 Task: Open the consulting agreement by pandadoc template from the template gallery.
Action: Mouse moved to (56, 96)
Screenshot: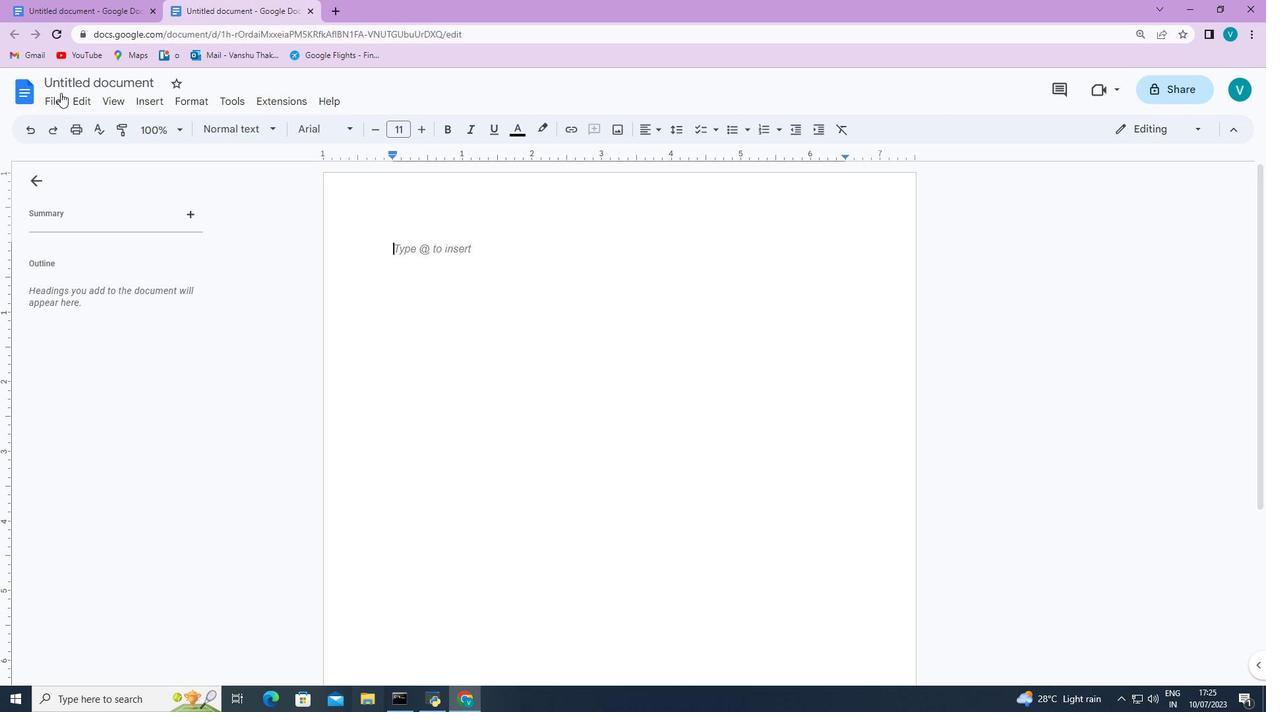 
Action: Mouse pressed left at (56, 96)
Screenshot: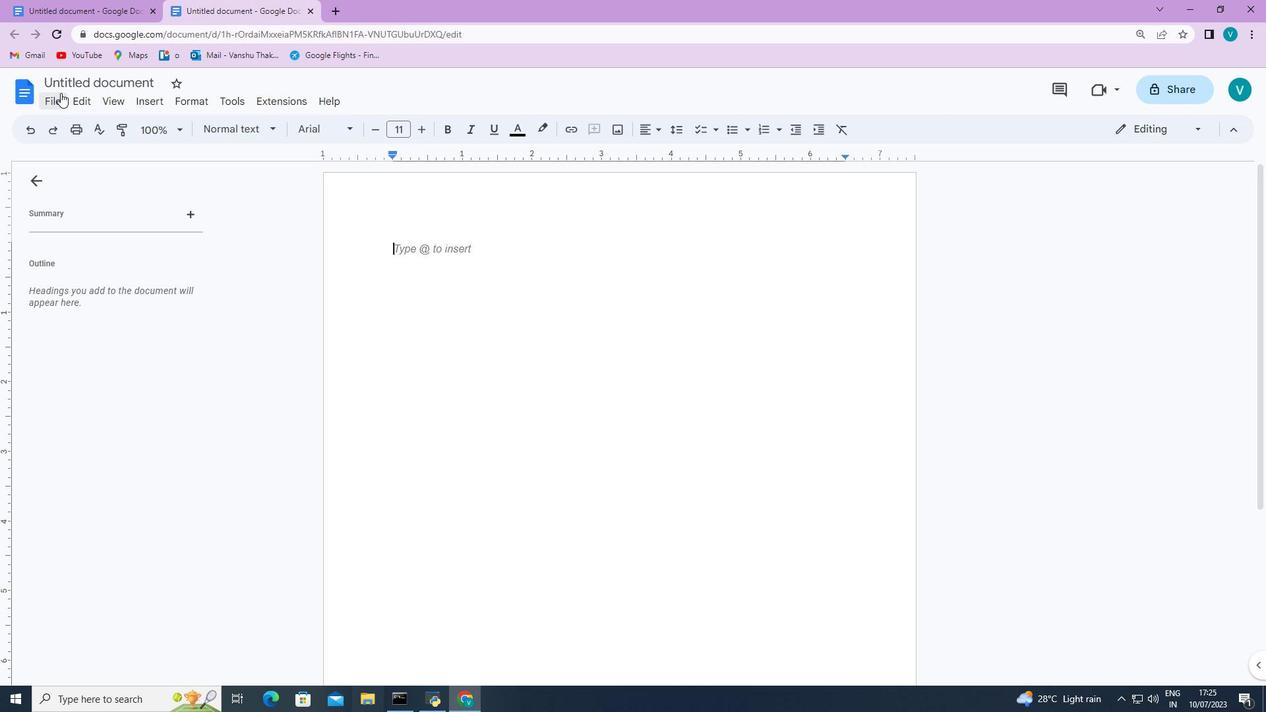 
Action: Mouse moved to (305, 155)
Screenshot: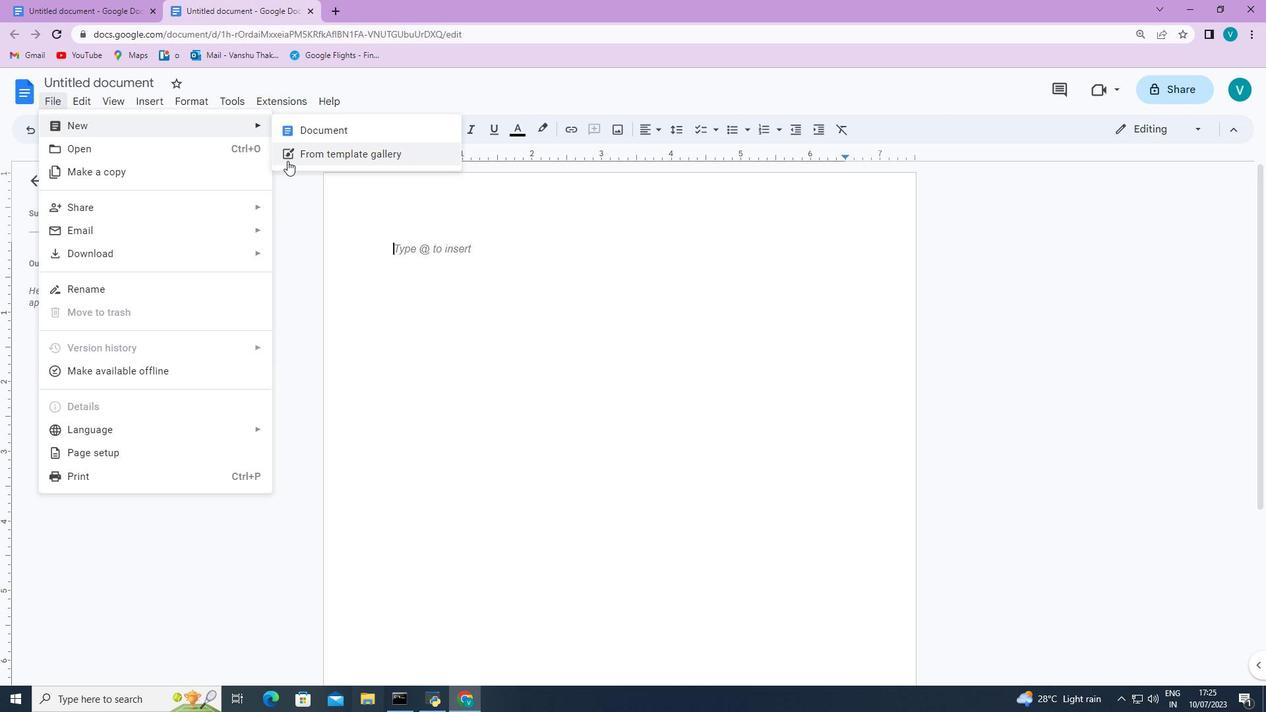 
Action: Mouse pressed left at (305, 155)
Screenshot: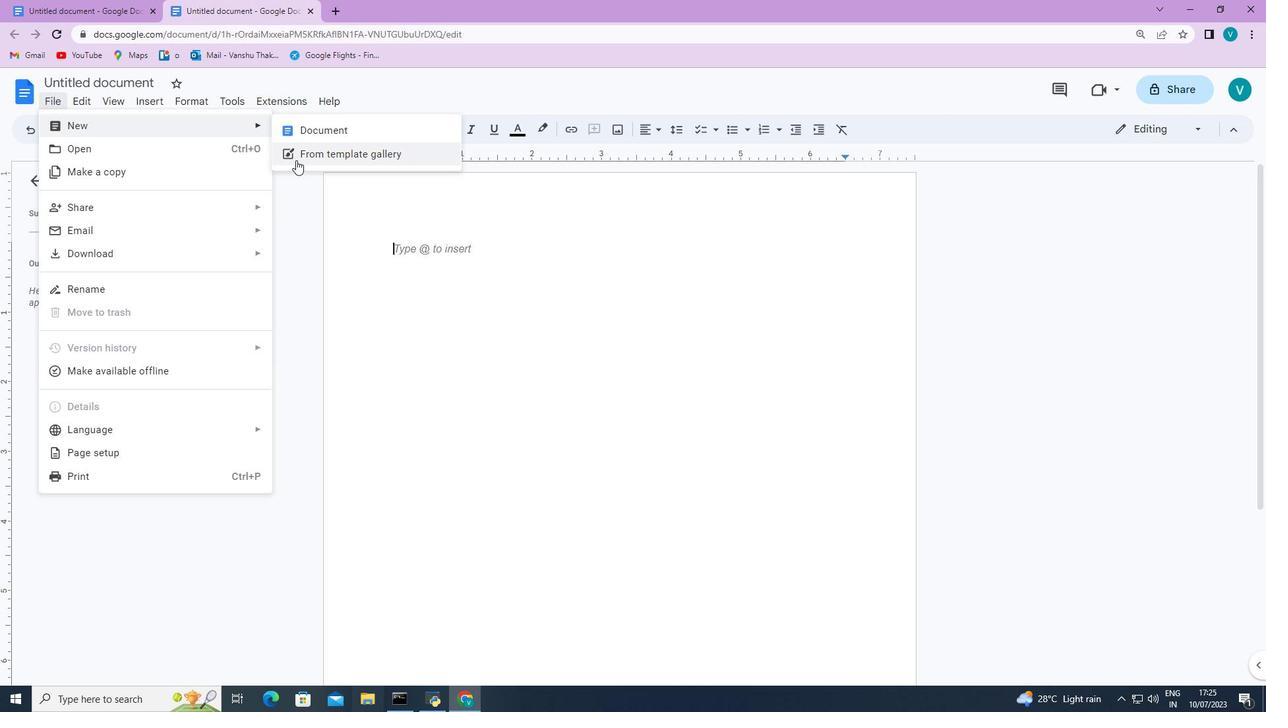 
Action: Mouse moved to (737, 332)
Screenshot: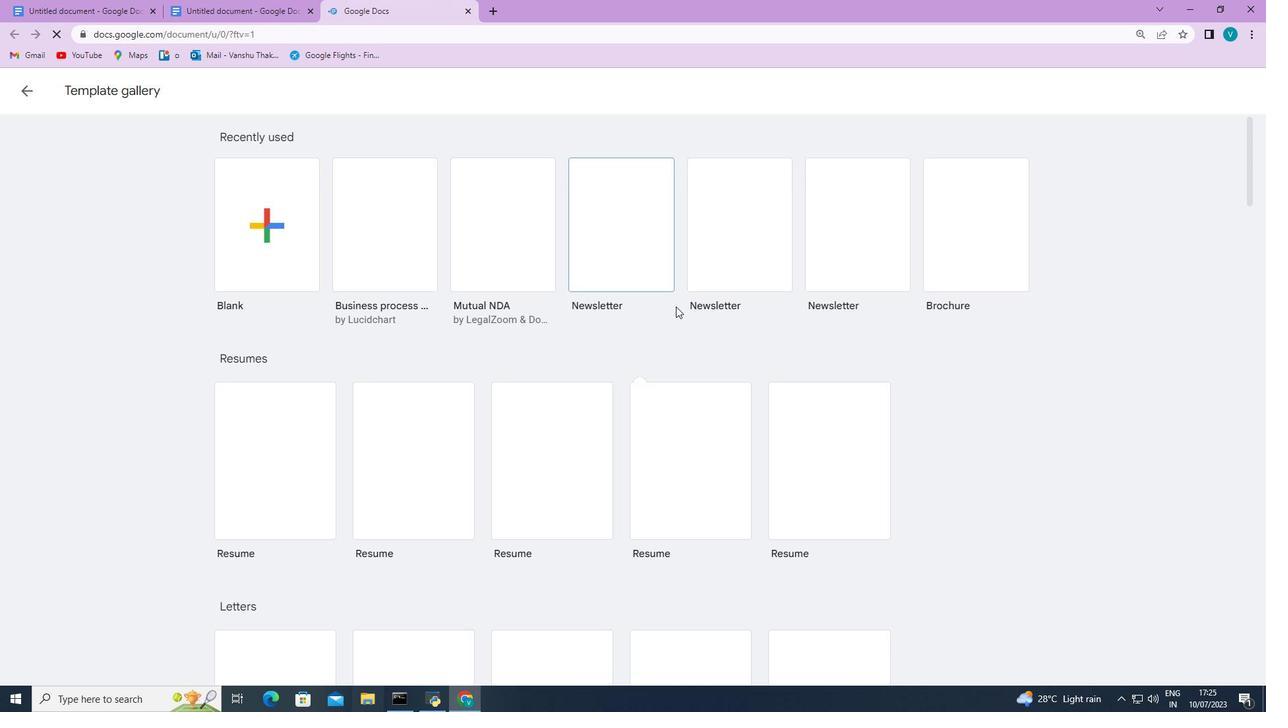 
Action: Mouse scrolled (737, 332) with delta (0, 0)
Screenshot: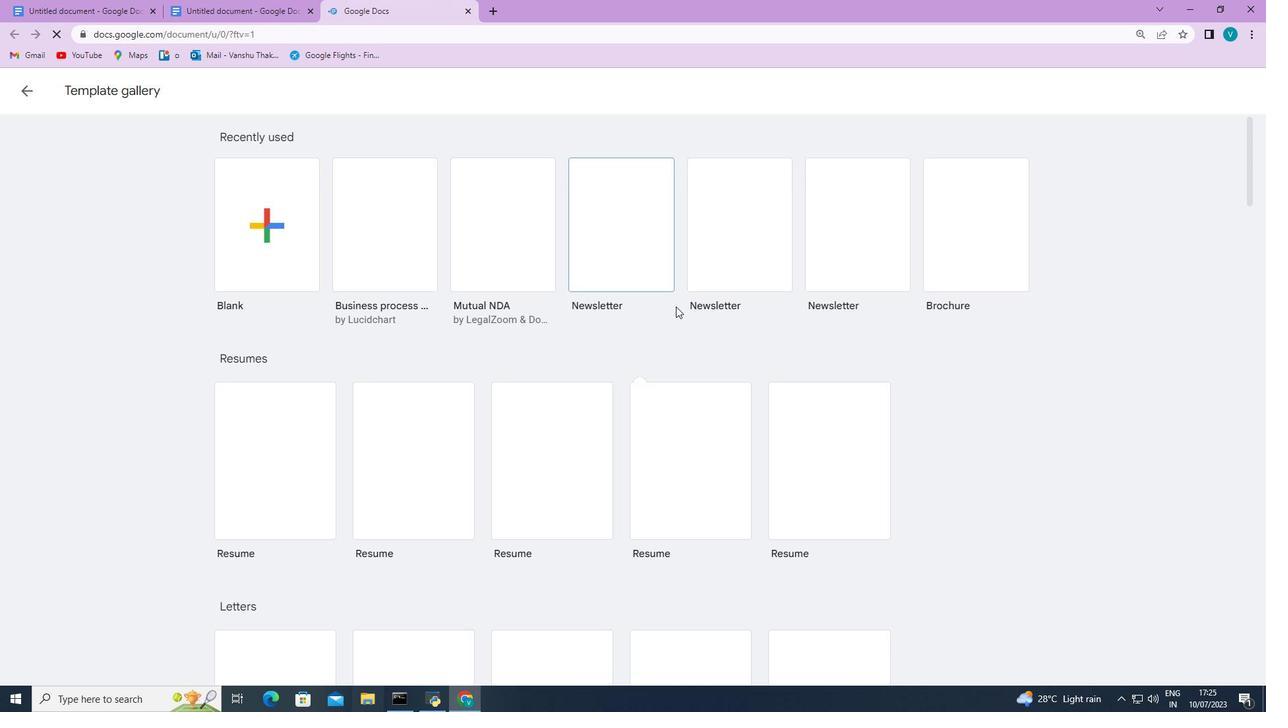 
Action: Mouse moved to (756, 340)
Screenshot: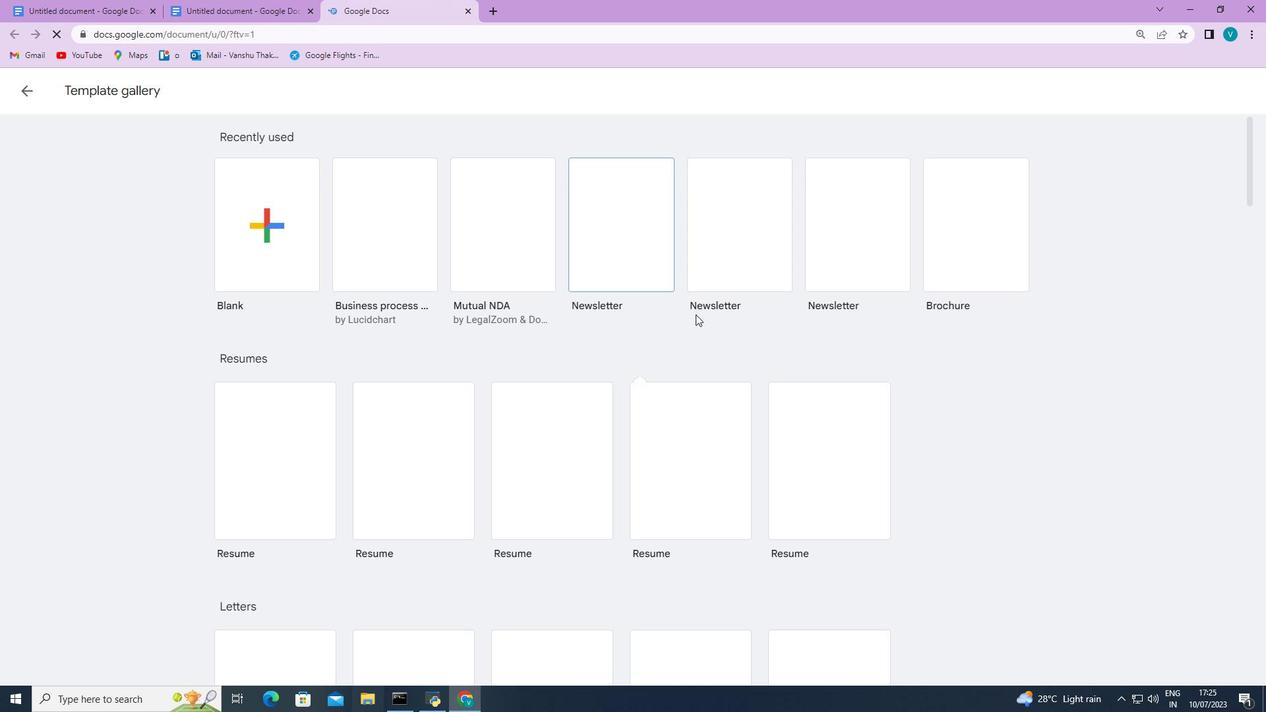 
Action: Mouse scrolled (756, 340) with delta (0, 0)
Screenshot: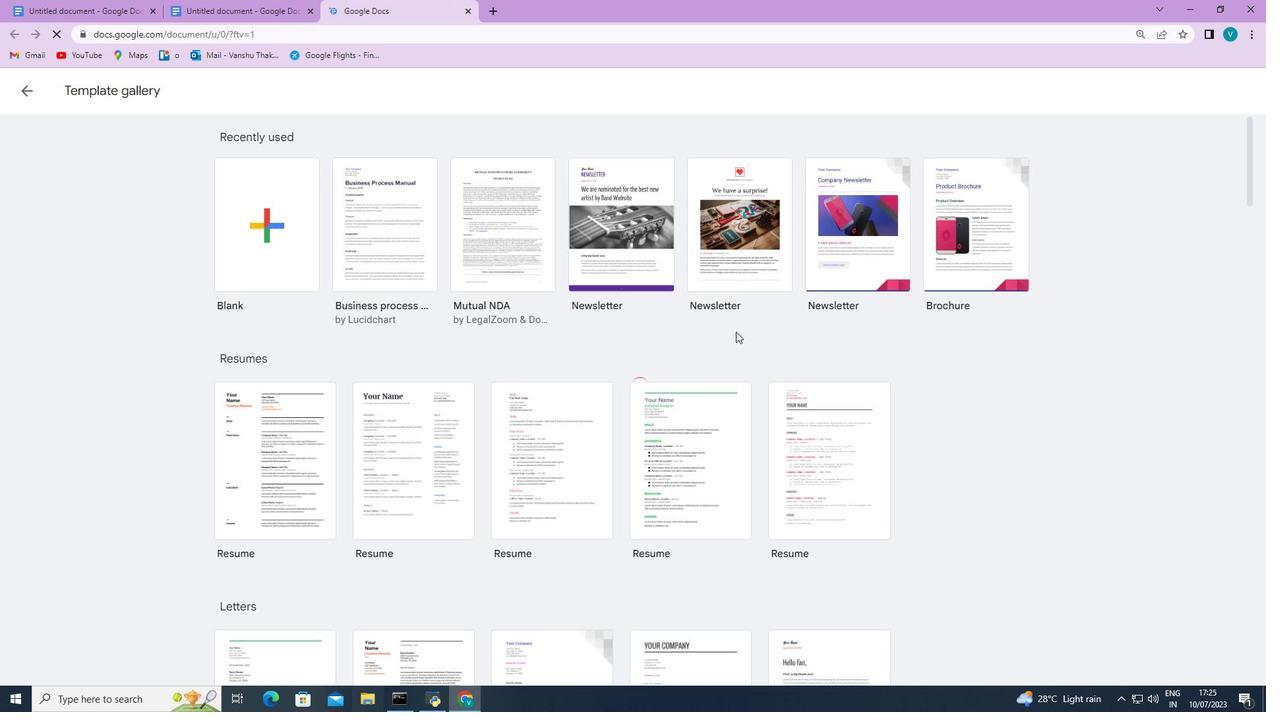 
Action: Mouse moved to (761, 342)
Screenshot: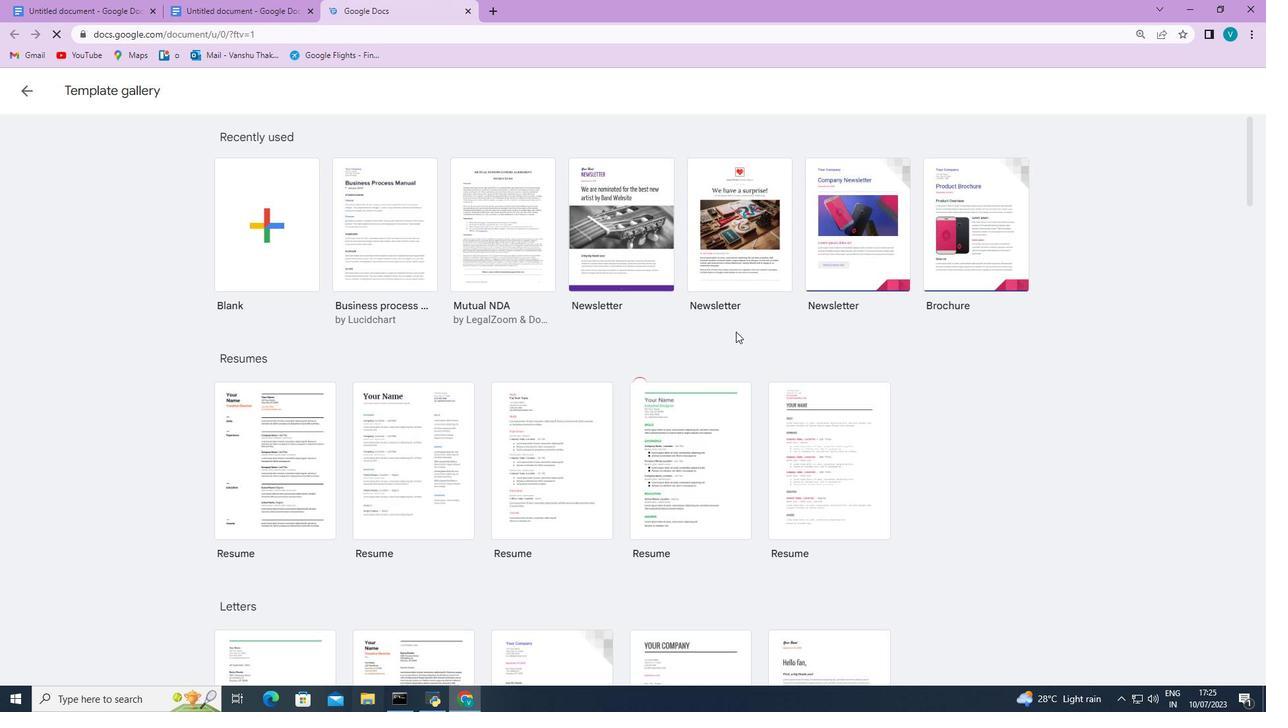 
Action: Mouse scrolled (761, 342) with delta (0, 0)
Screenshot: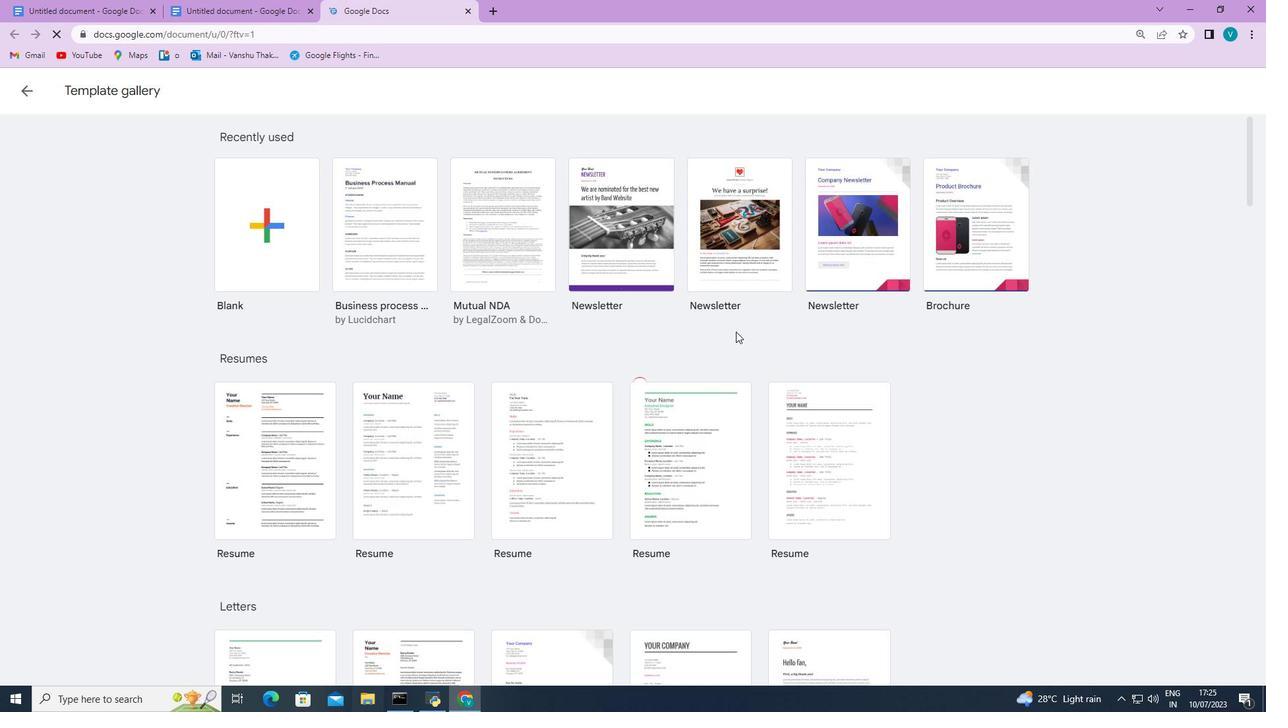 
Action: Mouse moved to (762, 342)
Screenshot: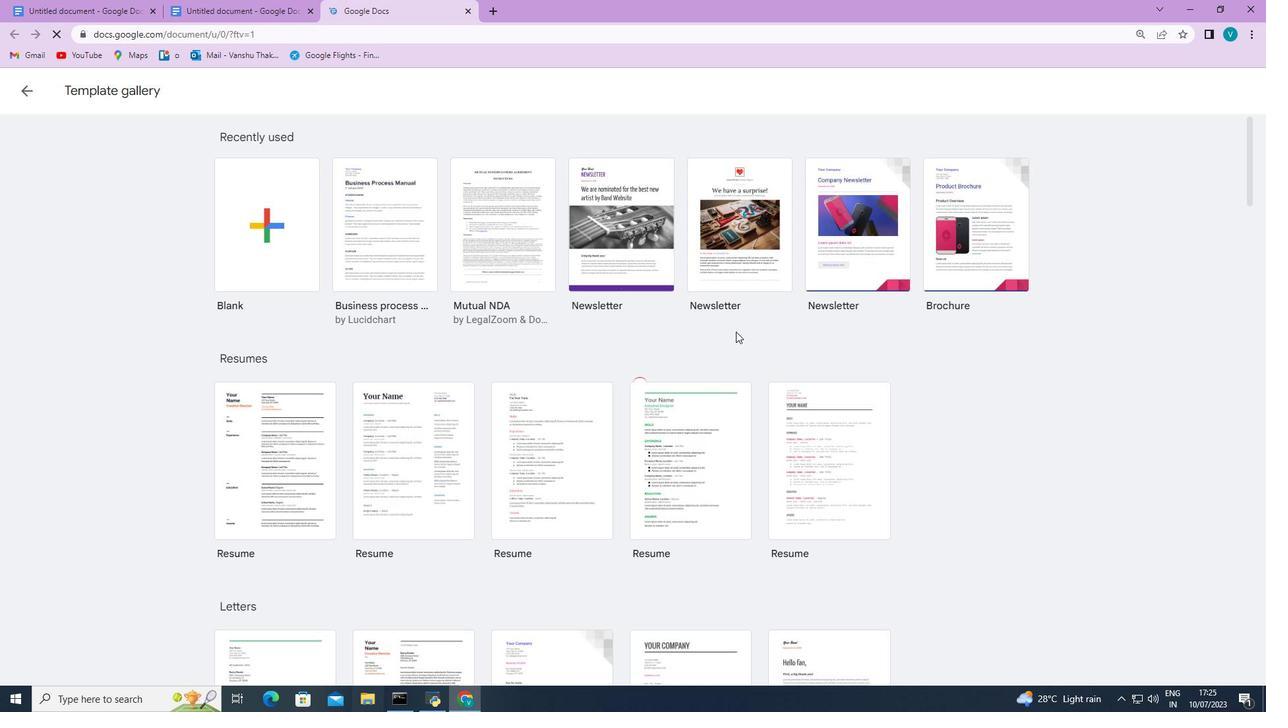 
Action: Mouse scrolled (762, 342) with delta (0, 0)
Screenshot: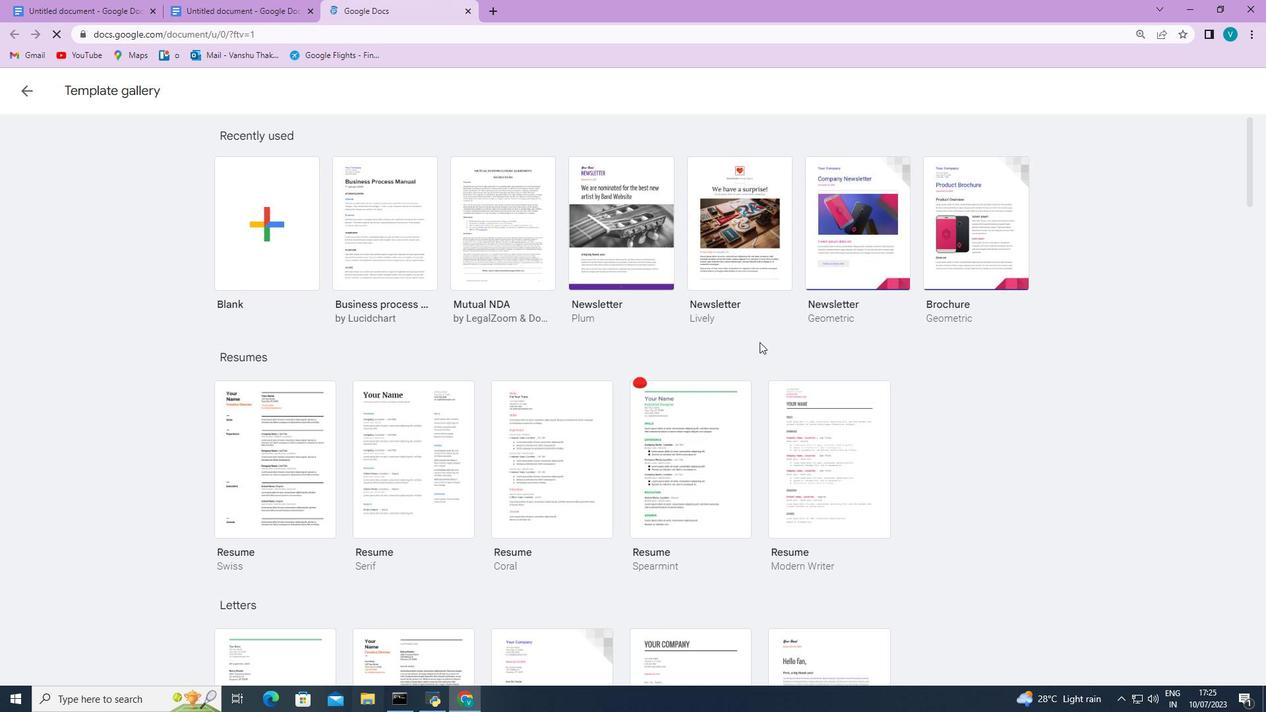 
Action: Mouse moved to (762, 343)
Screenshot: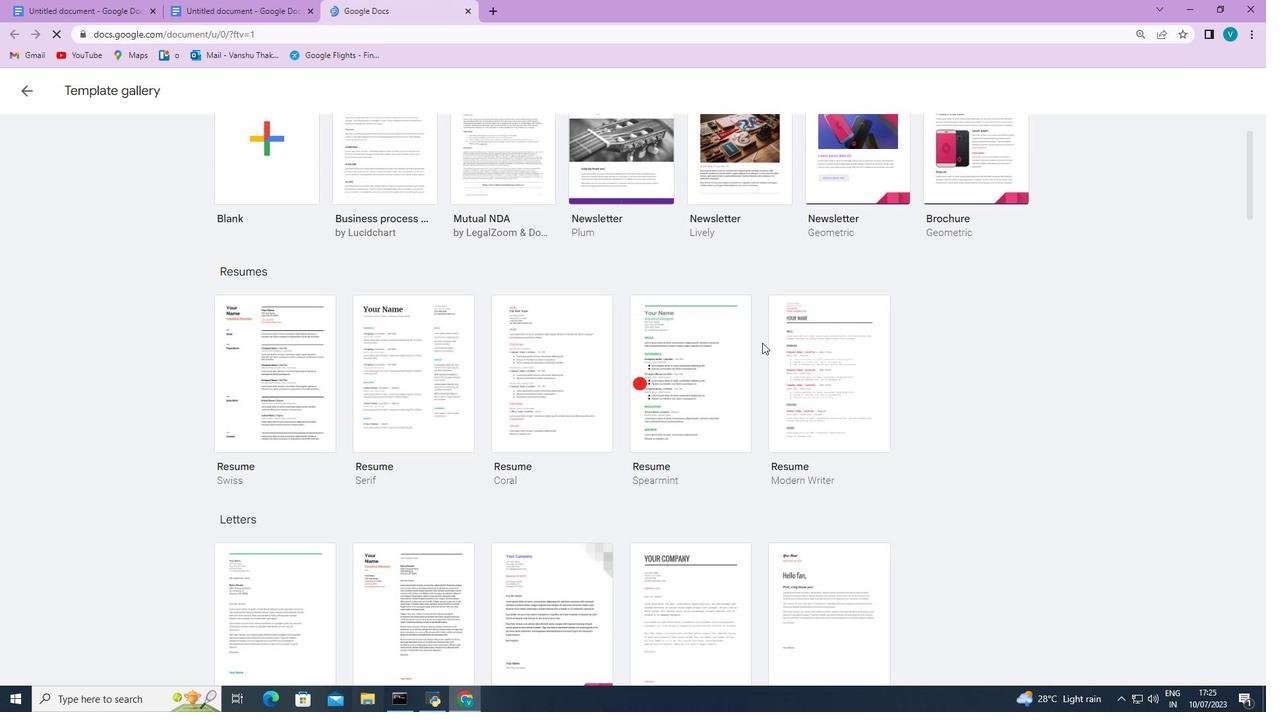 
Action: Mouse scrolled (762, 342) with delta (0, 0)
Screenshot: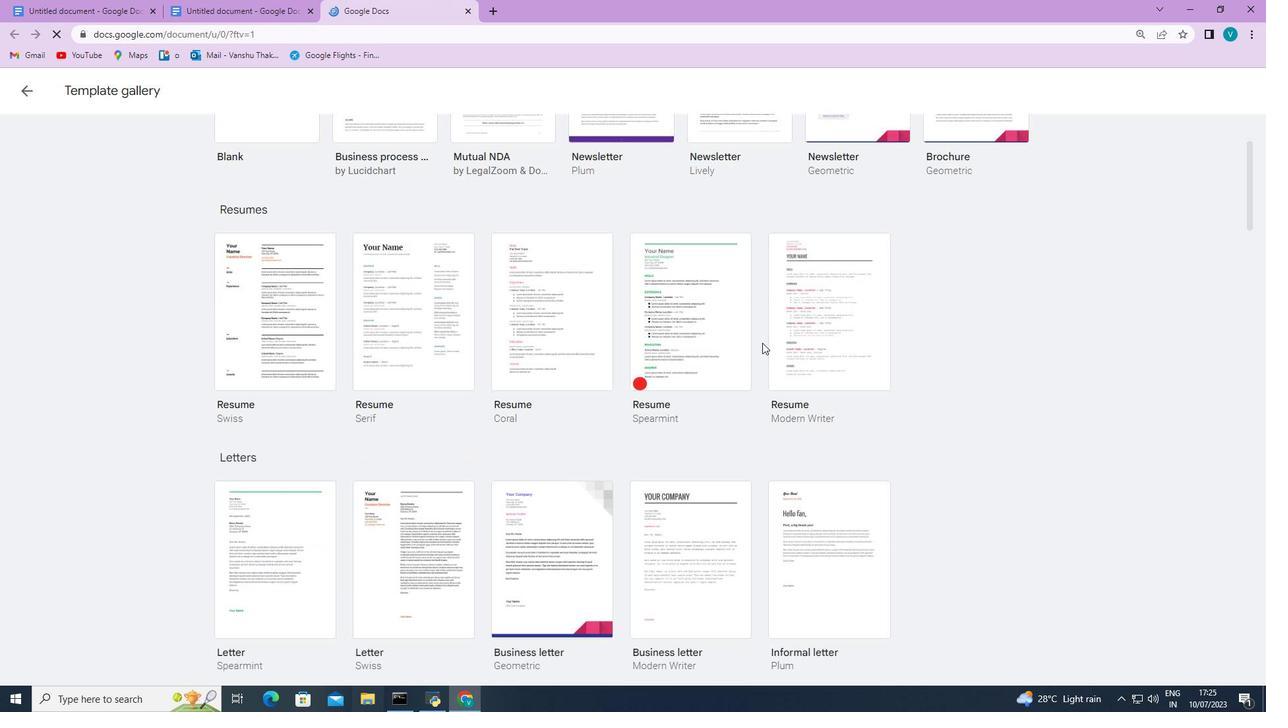 
Action: Mouse moved to (763, 344)
Screenshot: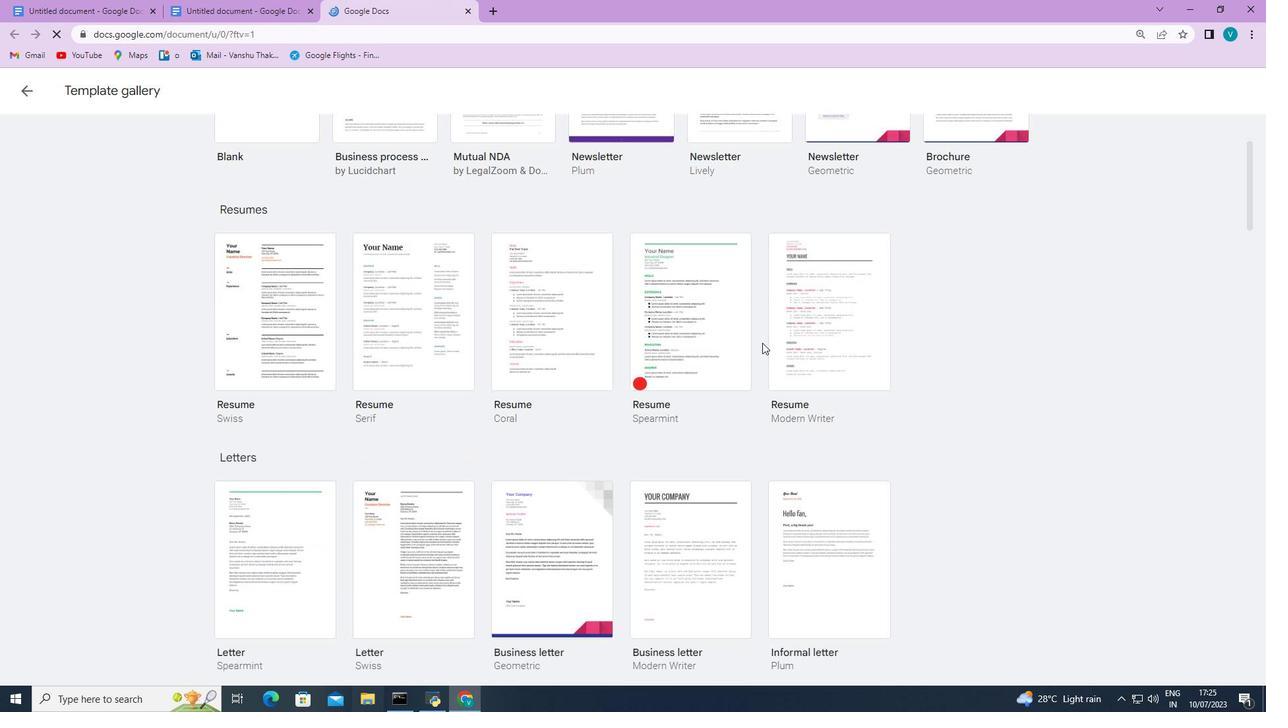 
Action: Mouse scrolled (763, 343) with delta (0, 0)
Screenshot: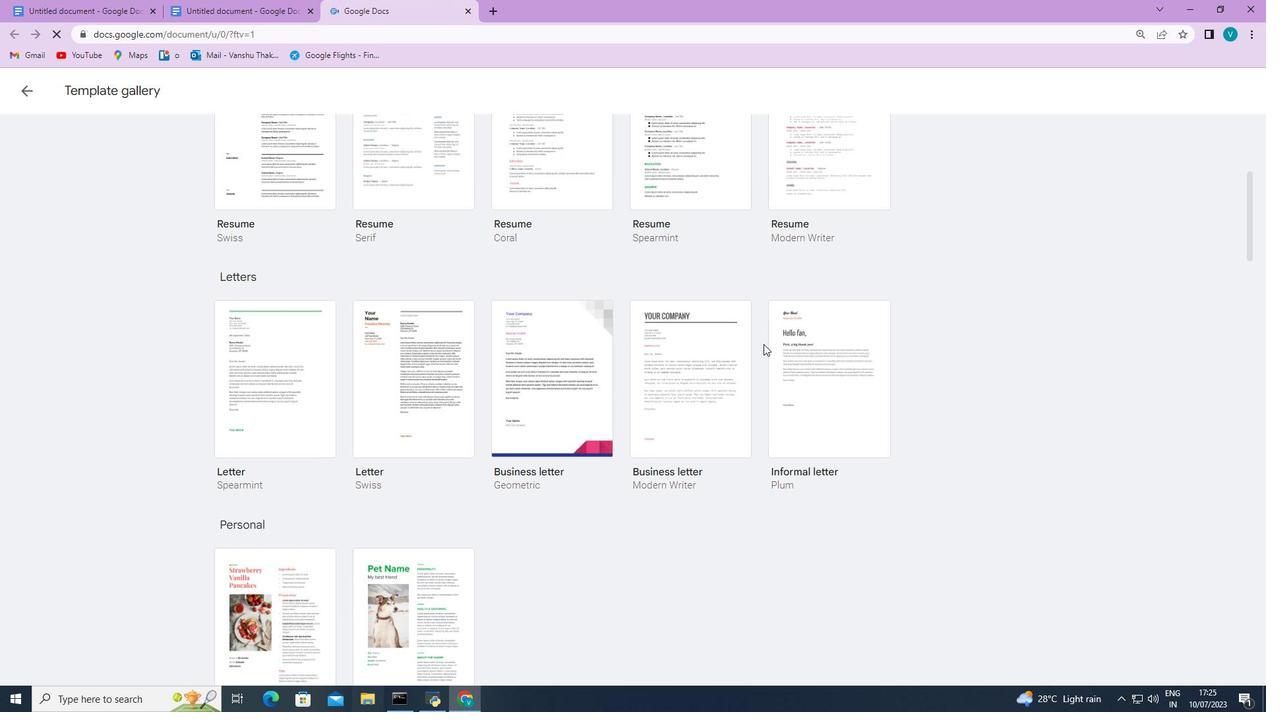 
Action: Mouse scrolled (763, 343) with delta (0, 0)
Screenshot: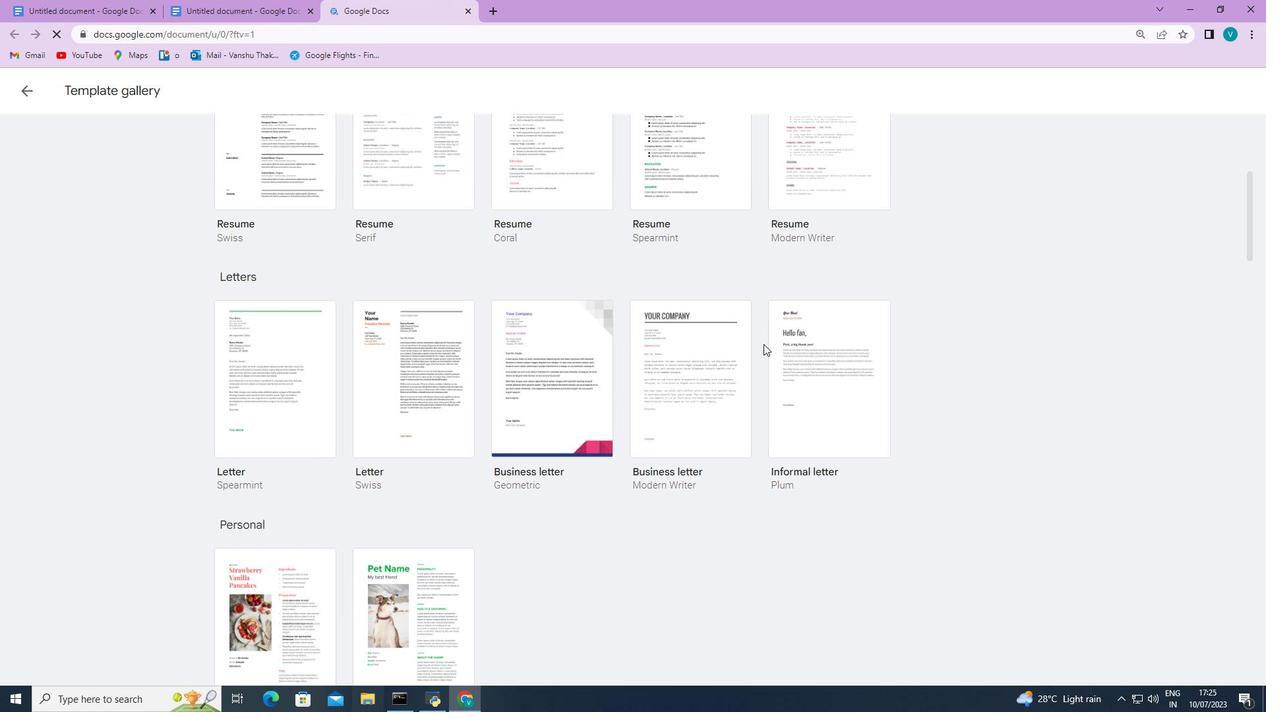 
Action: Mouse scrolled (763, 343) with delta (0, 0)
Screenshot: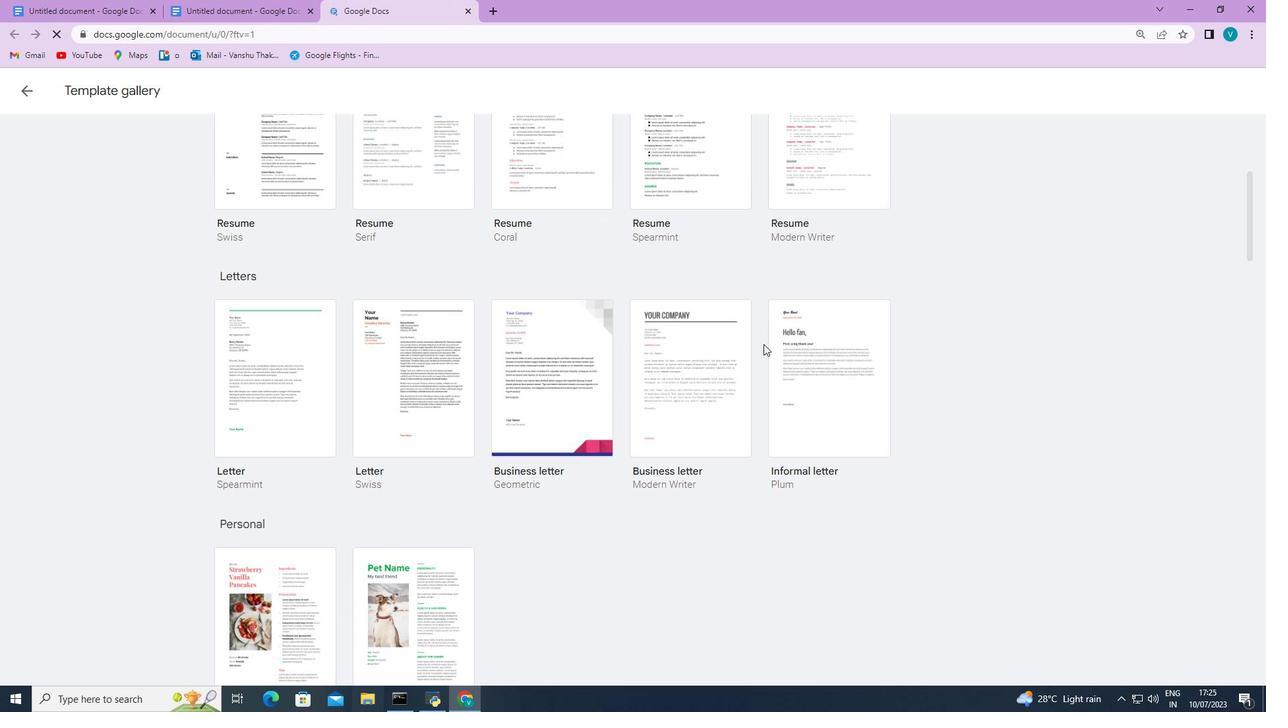 
Action: Mouse scrolled (763, 343) with delta (0, 0)
Screenshot: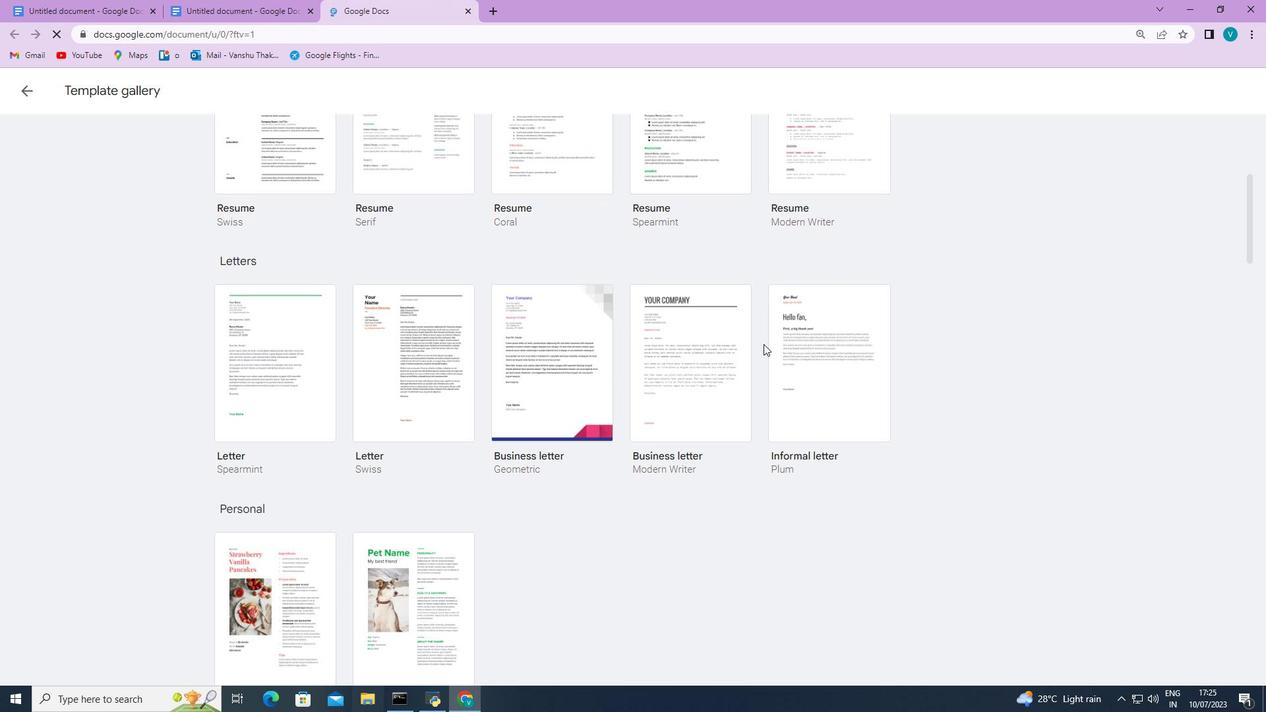 
Action: Mouse scrolled (763, 343) with delta (0, 0)
Screenshot: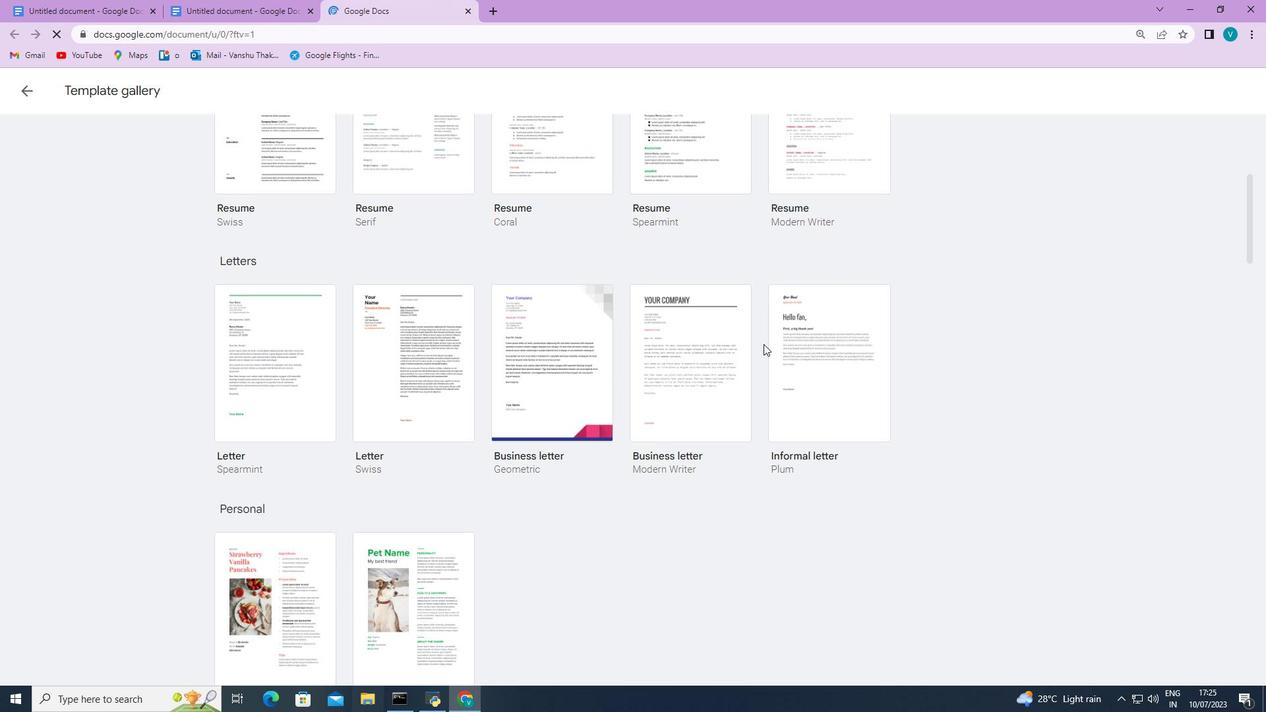 
Action: Mouse scrolled (763, 343) with delta (0, 0)
Screenshot: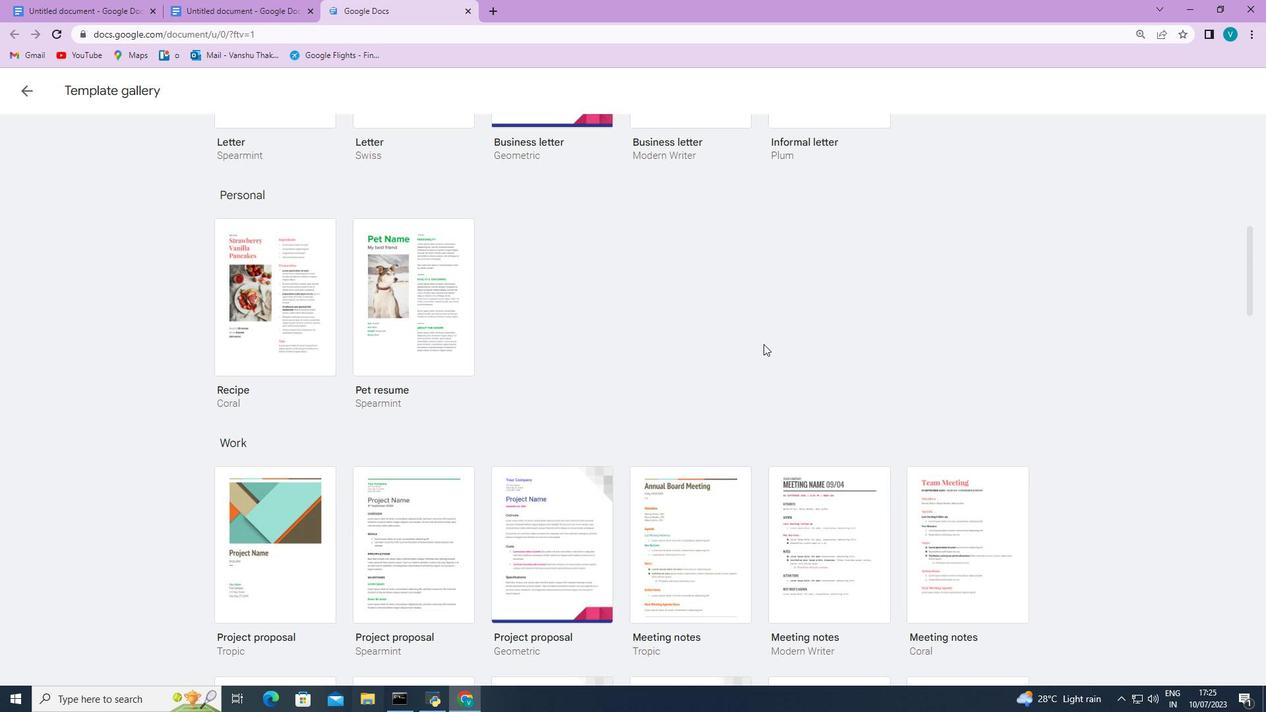 
Action: Mouse scrolled (763, 343) with delta (0, 0)
Screenshot: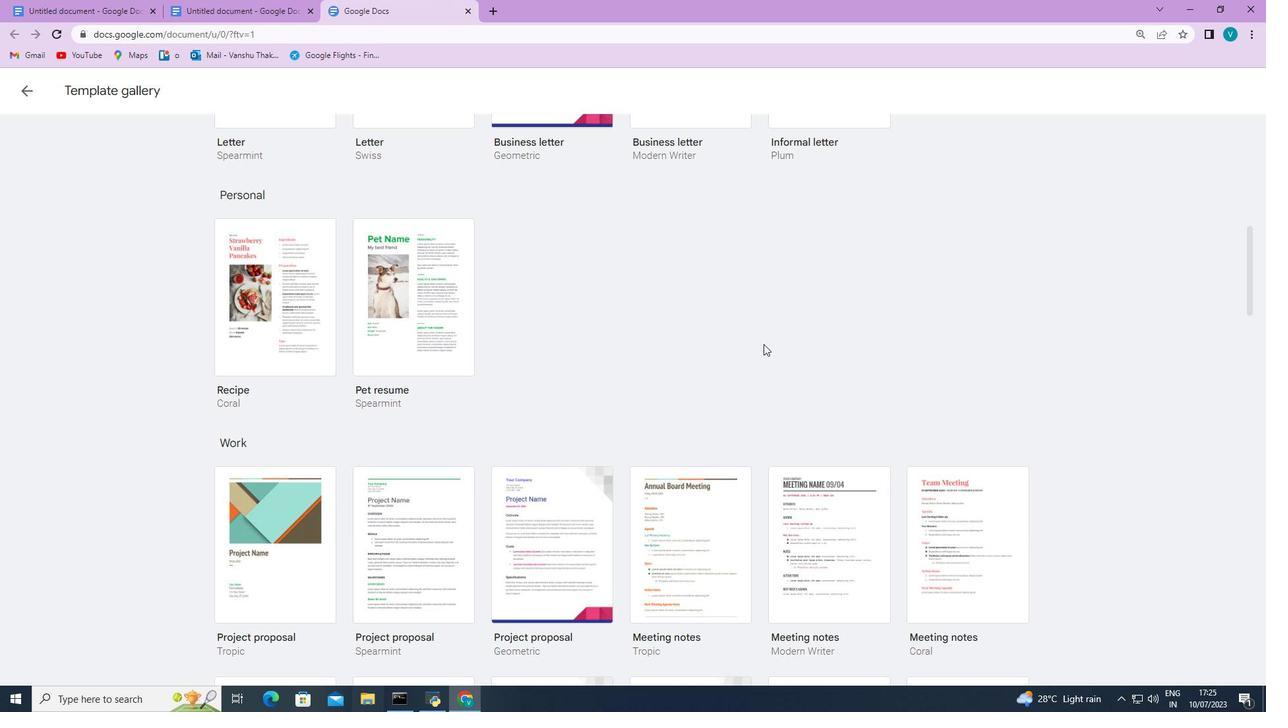 
Action: Mouse scrolled (763, 343) with delta (0, 0)
Screenshot: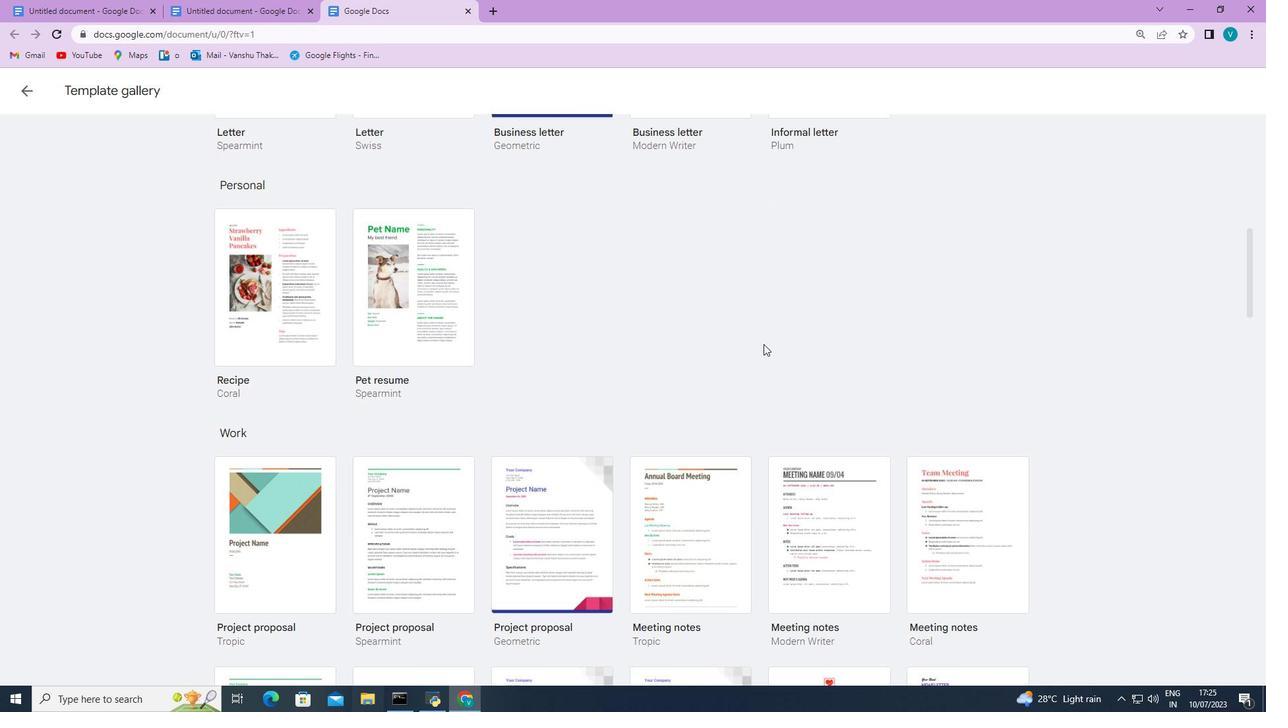 
Action: Mouse scrolled (763, 343) with delta (0, 0)
Screenshot: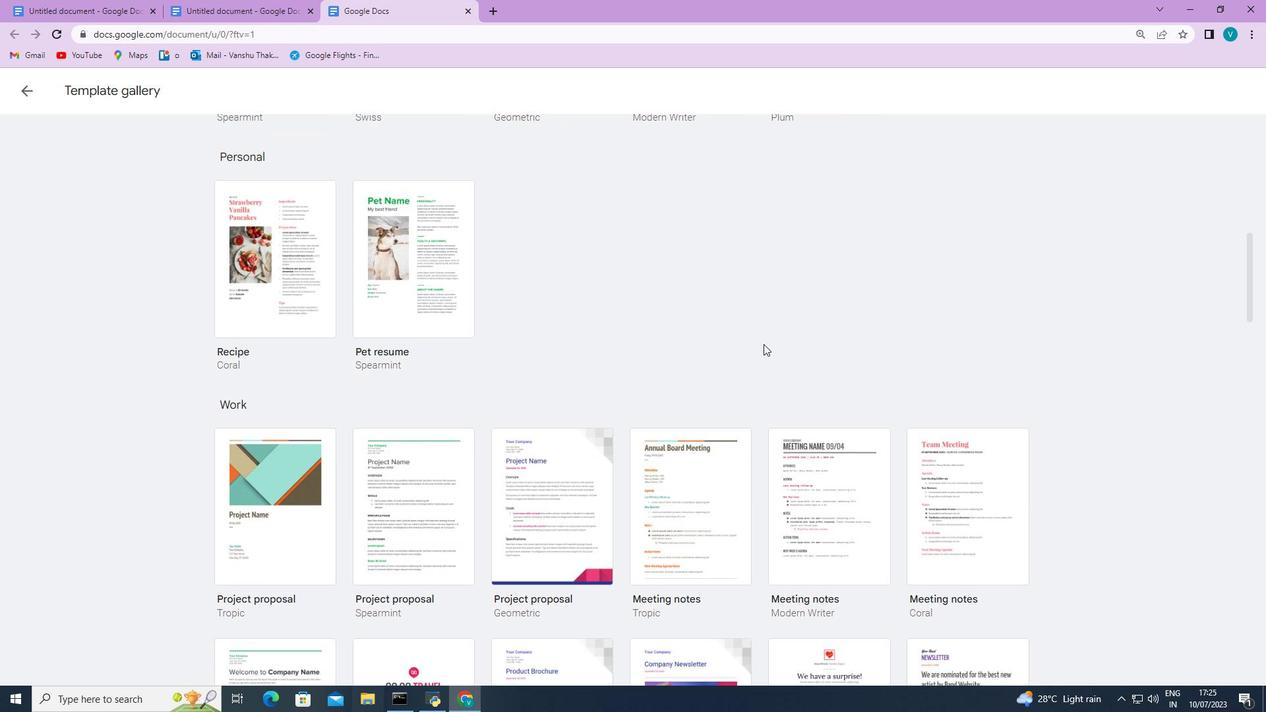 
Action: Mouse scrolled (763, 343) with delta (0, 0)
Screenshot: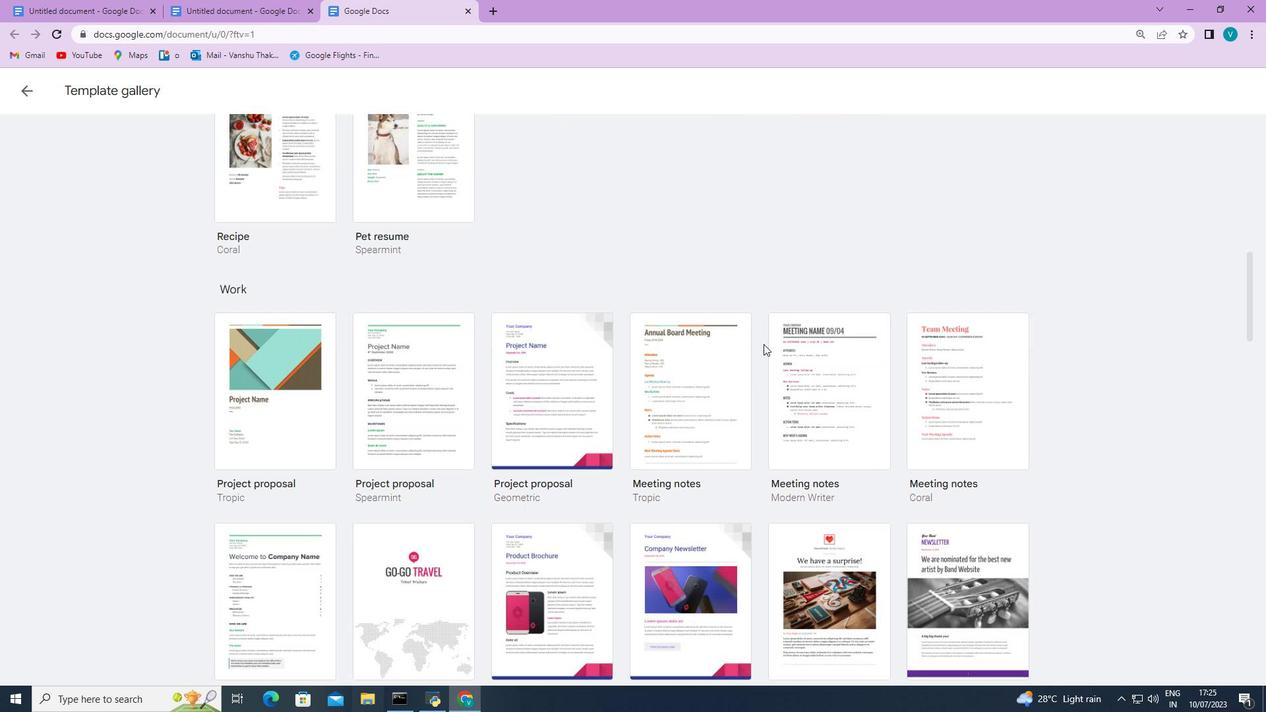 
Action: Mouse scrolled (763, 343) with delta (0, 0)
Screenshot: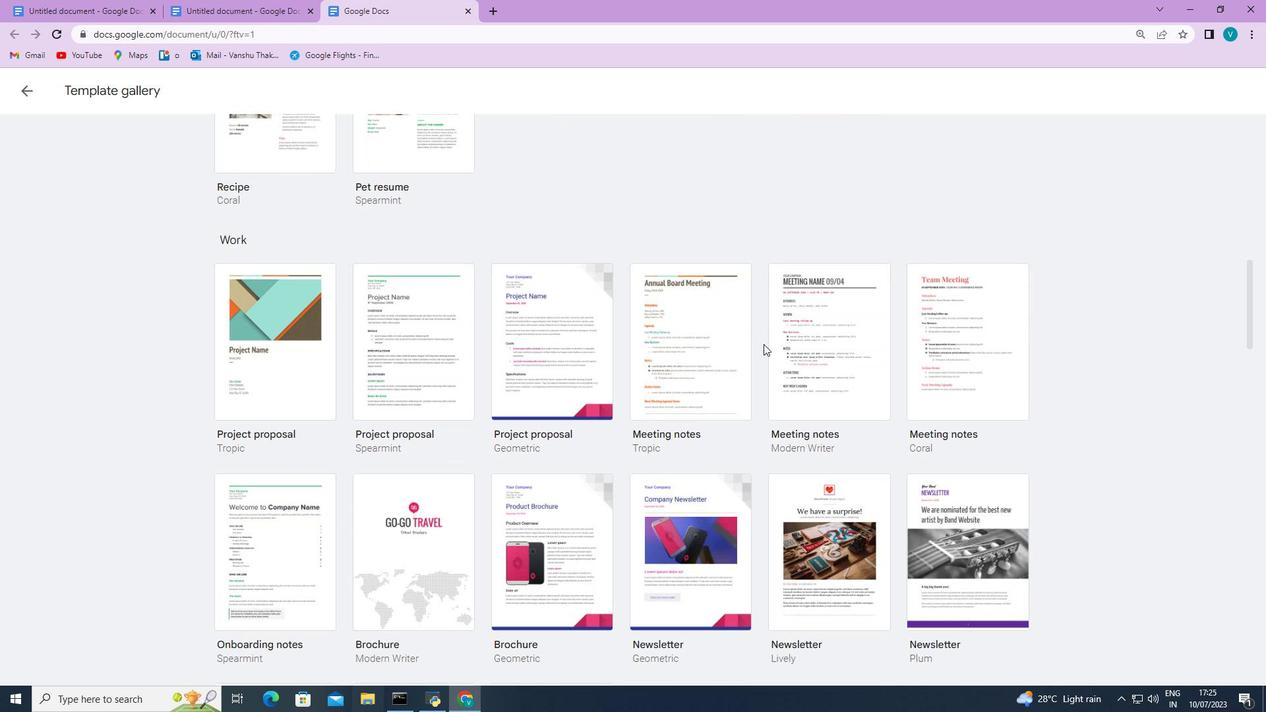 
Action: Mouse scrolled (763, 343) with delta (0, 0)
Screenshot: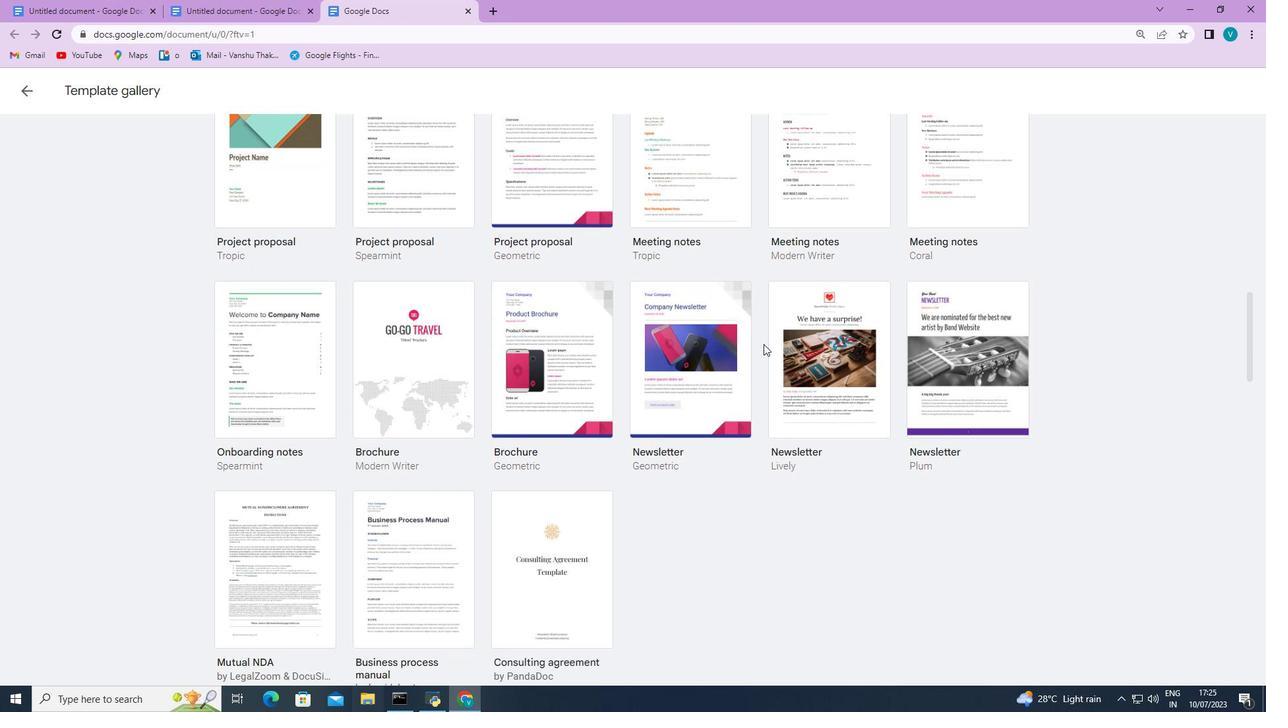 
Action: Mouse scrolled (763, 343) with delta (0, 0)
Screenshot: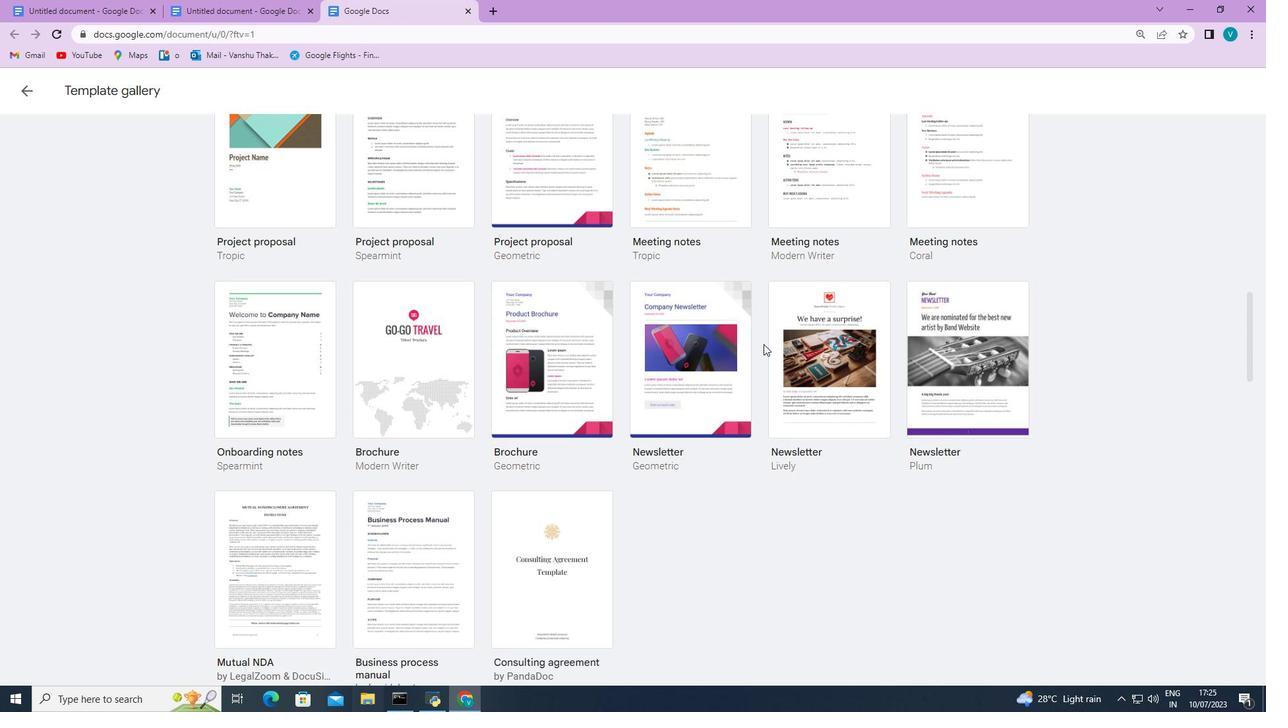
Action: Mouse scrolled (763, 343) with delta (0, 0)
Screenshot: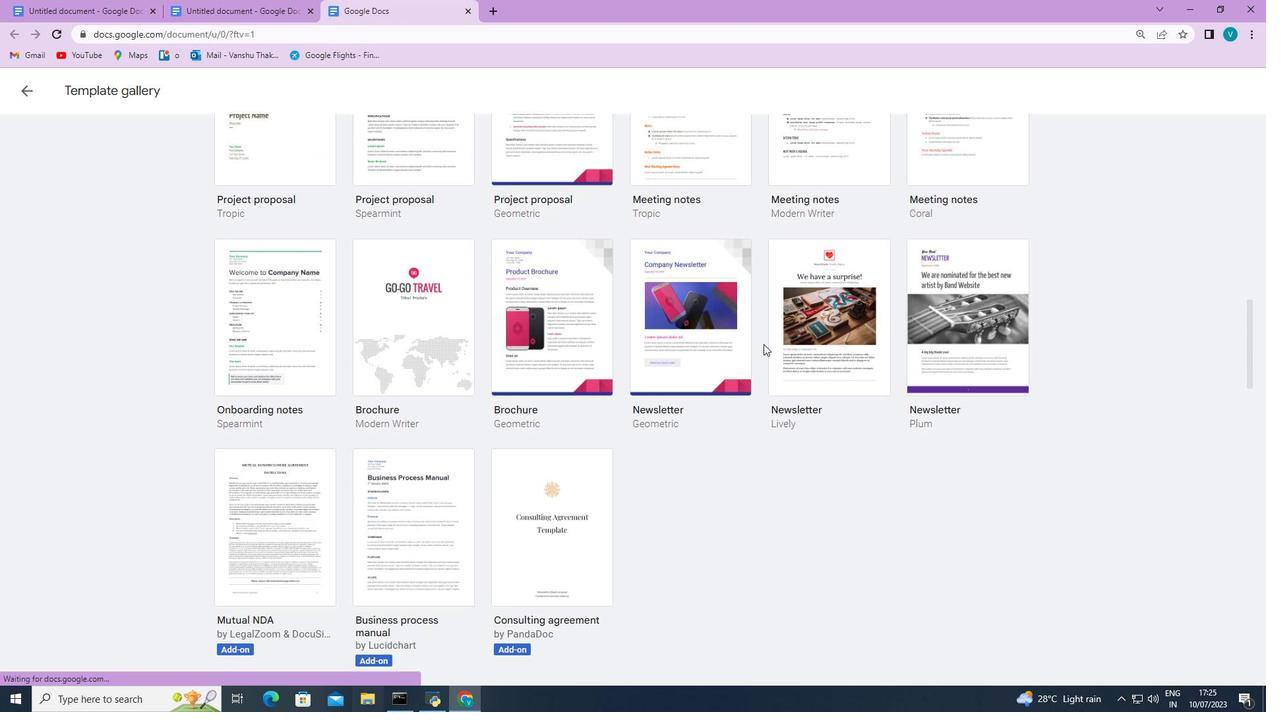 
Action: Mouse moved to (563, 377)
Screenshot: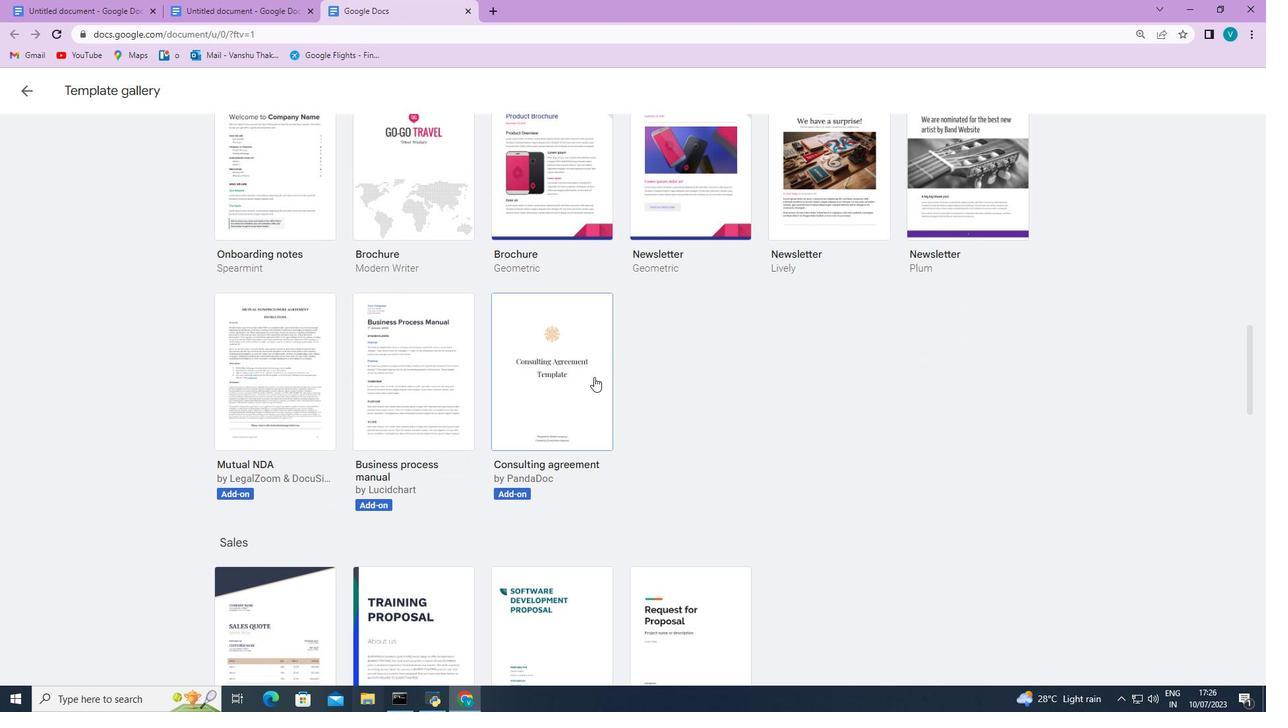 
Action: Mouse pressed left at (563, 377)
Screenshot: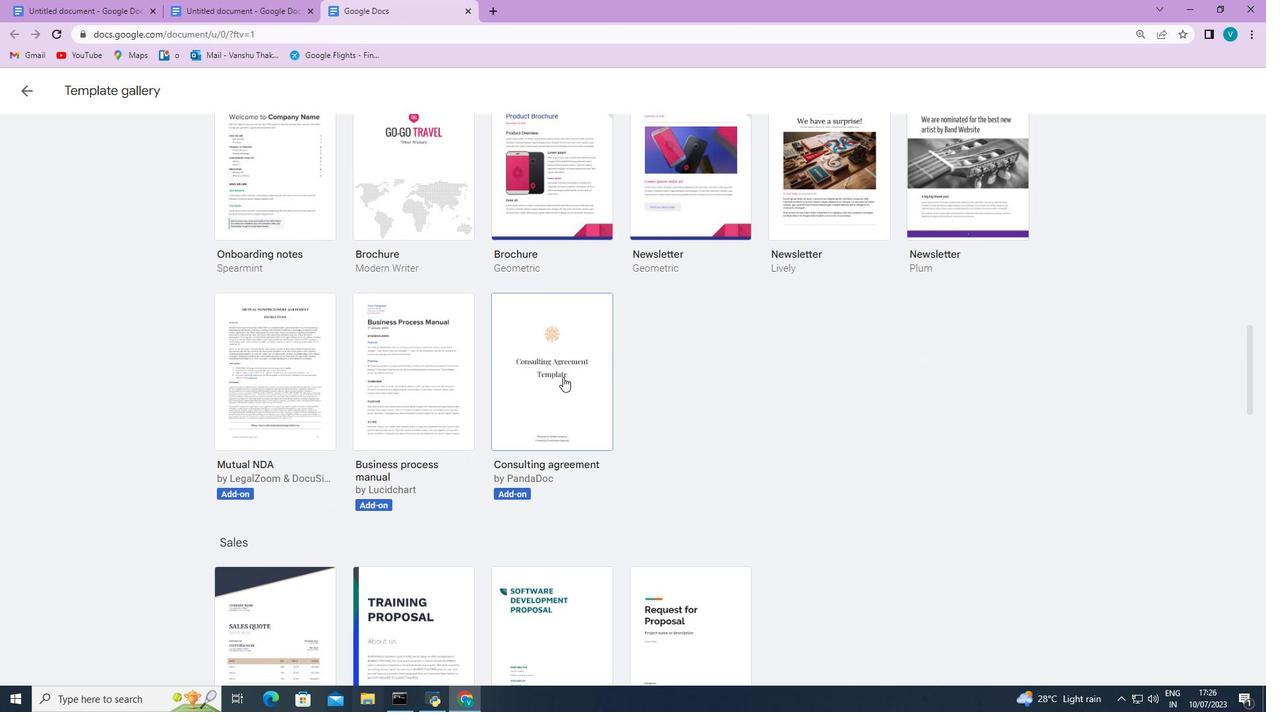 
Action: Mouse scrolled (563, 376) with delta (0, 0)
Screenshot: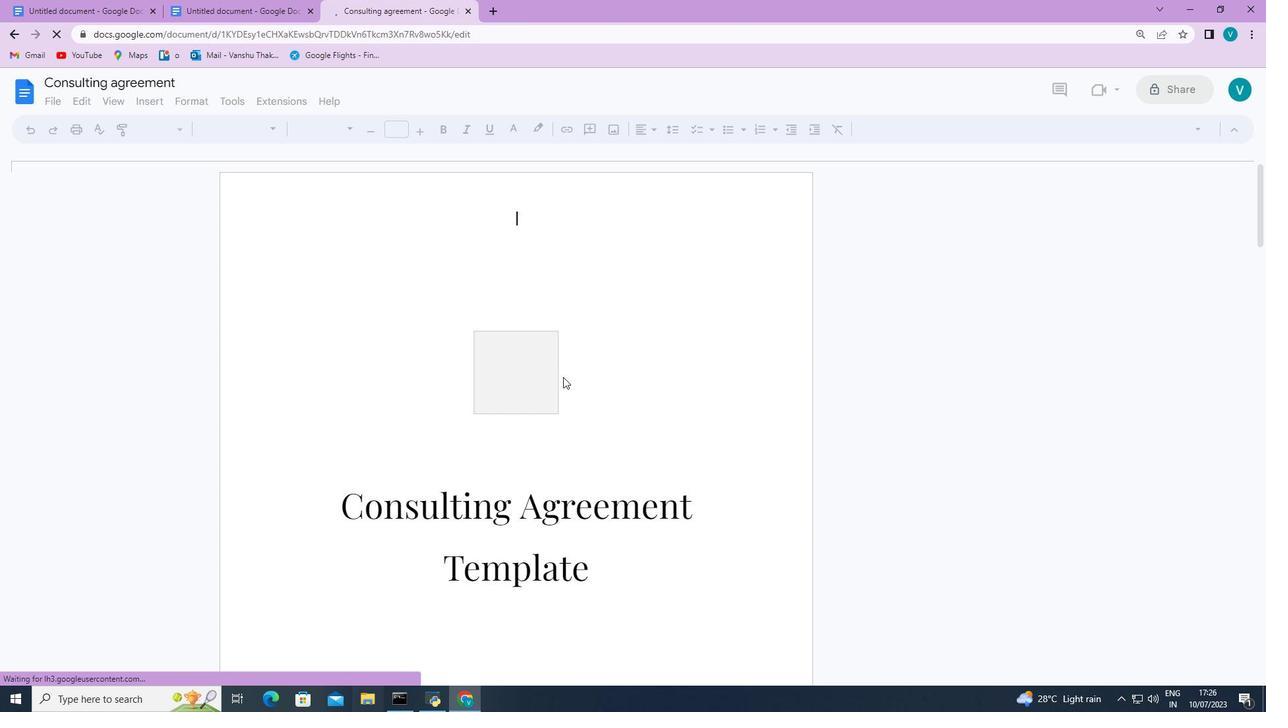 
Action: Mouse scrolled (563, 376) with delta (0, 0)
Screenshot: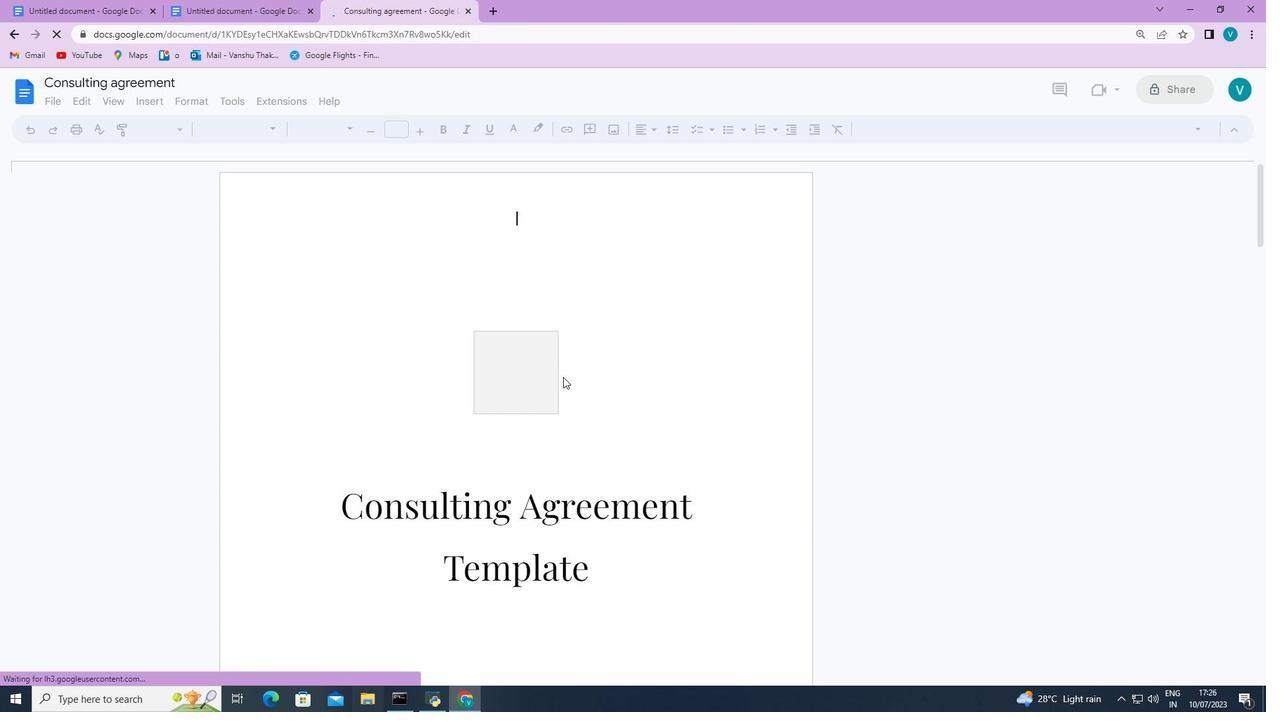 
Action: Mouse scrolled (563, 376) with delta (0, 0)
Screenshot: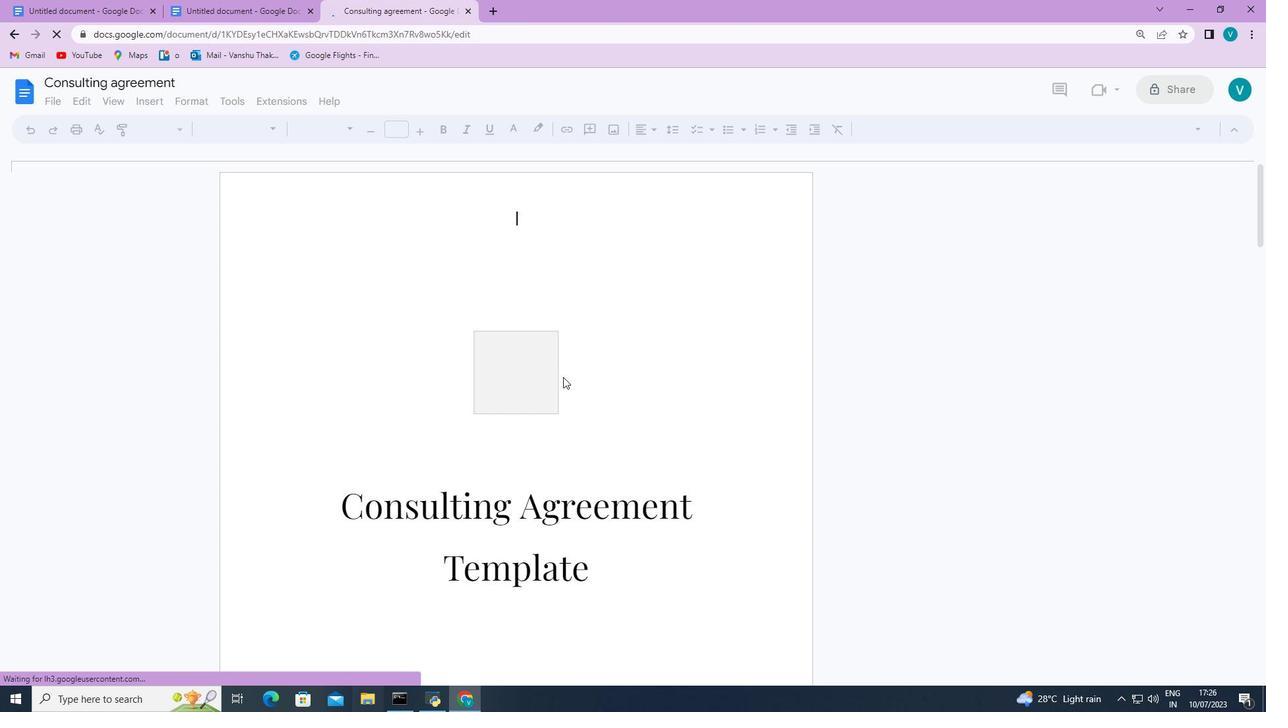 
